 Task: Plan a hiking trip to a mountain trail on the 20th at 12:00 PM.
Action: Mouse moved to (31, 237)
Screenshot: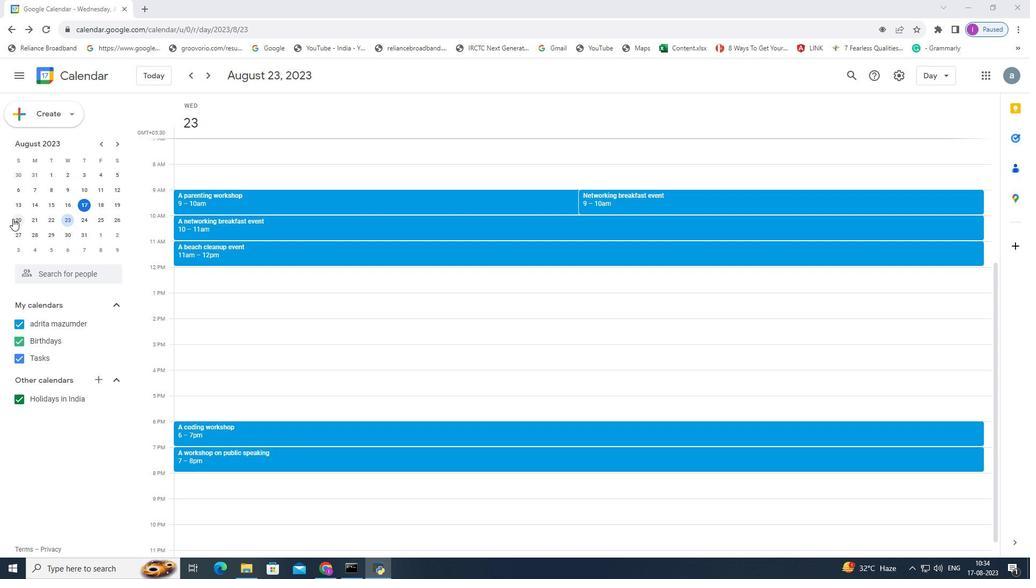 
Action: Mouse pressed left at (31, 237)
Screenshot: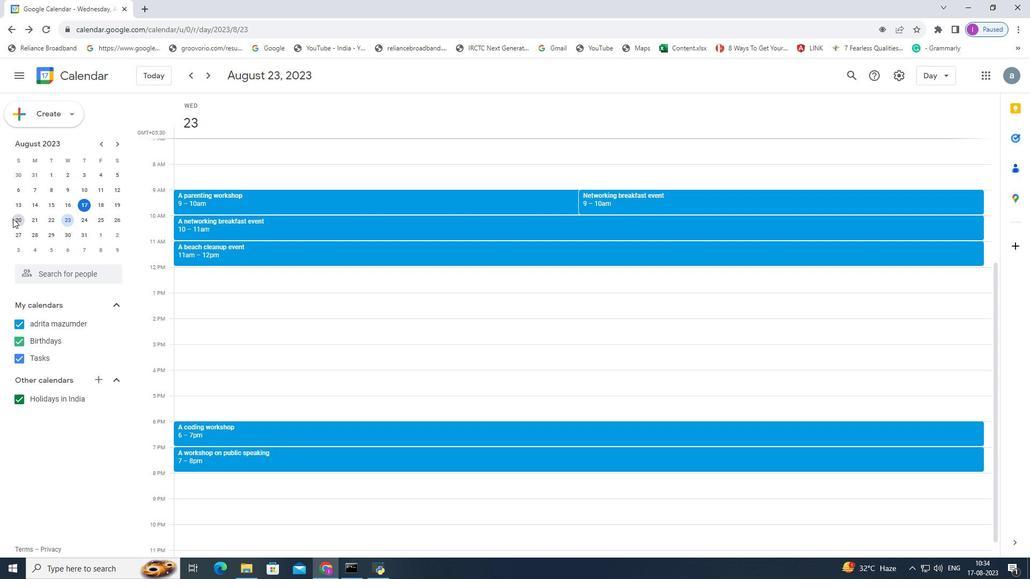 
Action: Mouse moved to (213, 302)
Screenshot: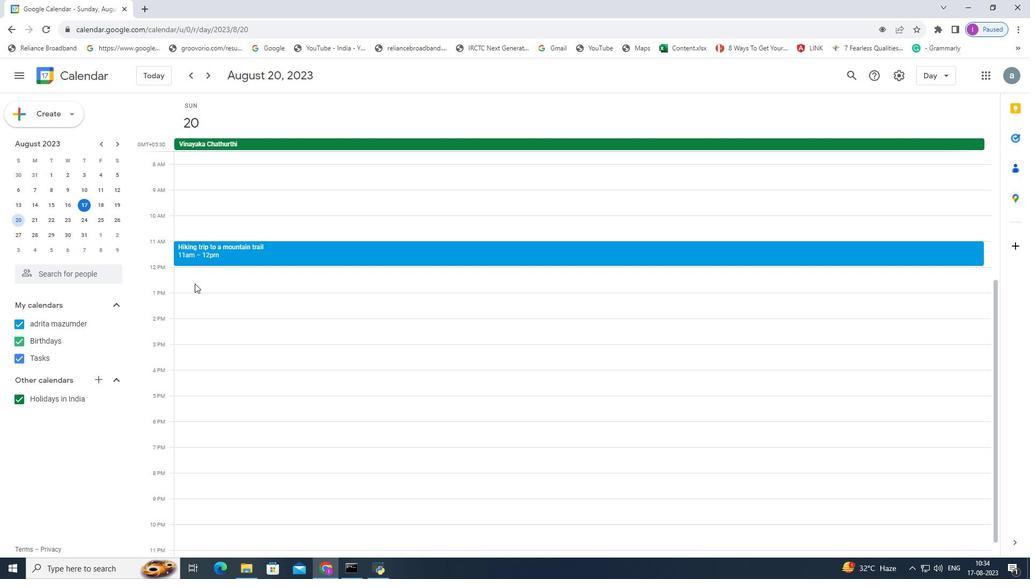 
Action: Mouse pressed left at (213, 302)
Screenshot: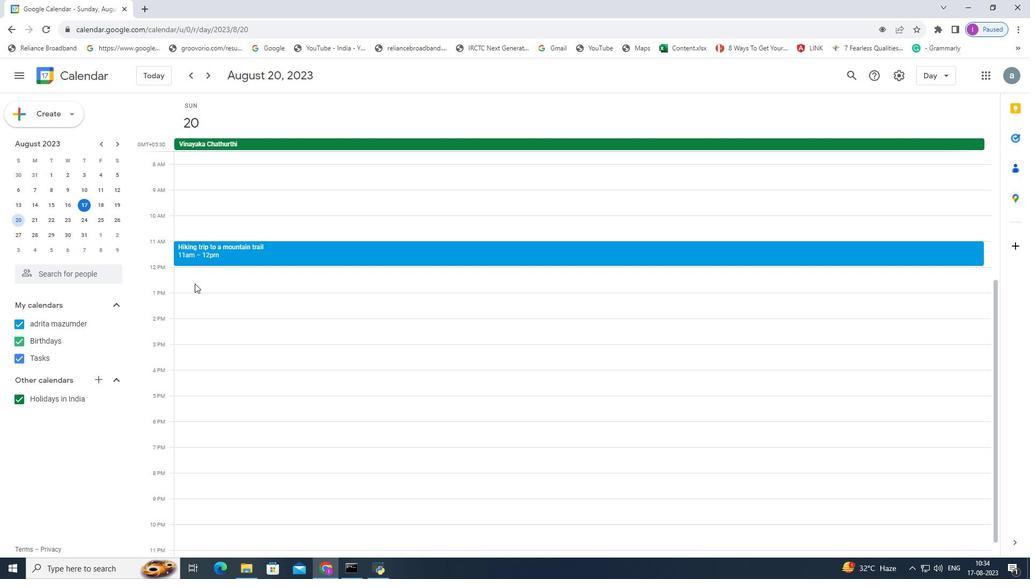 
Action: Mouse moved to (258, 288)
Screenshot: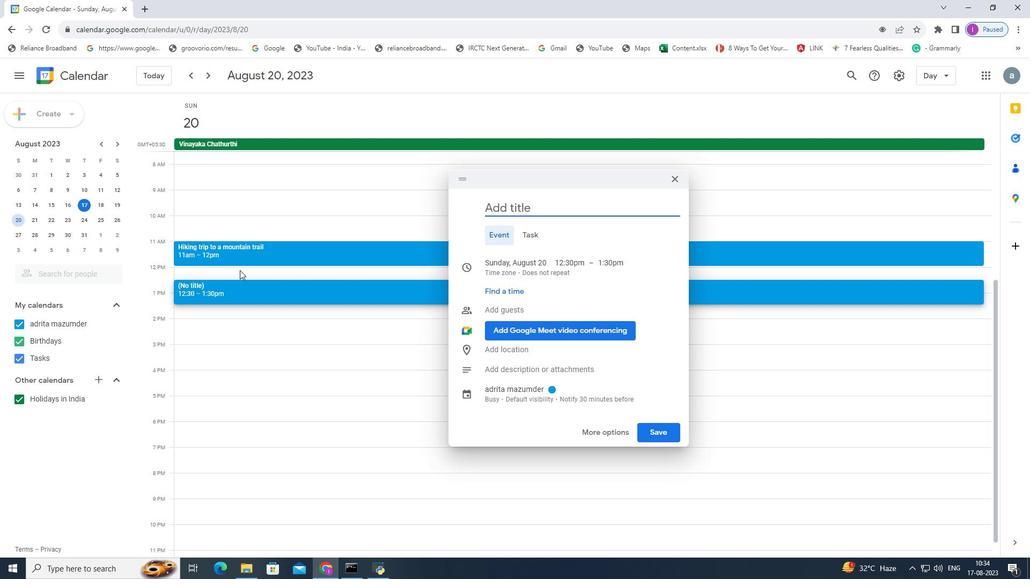 
Action: Mouse pressed left at (258, 288)
Screenshot: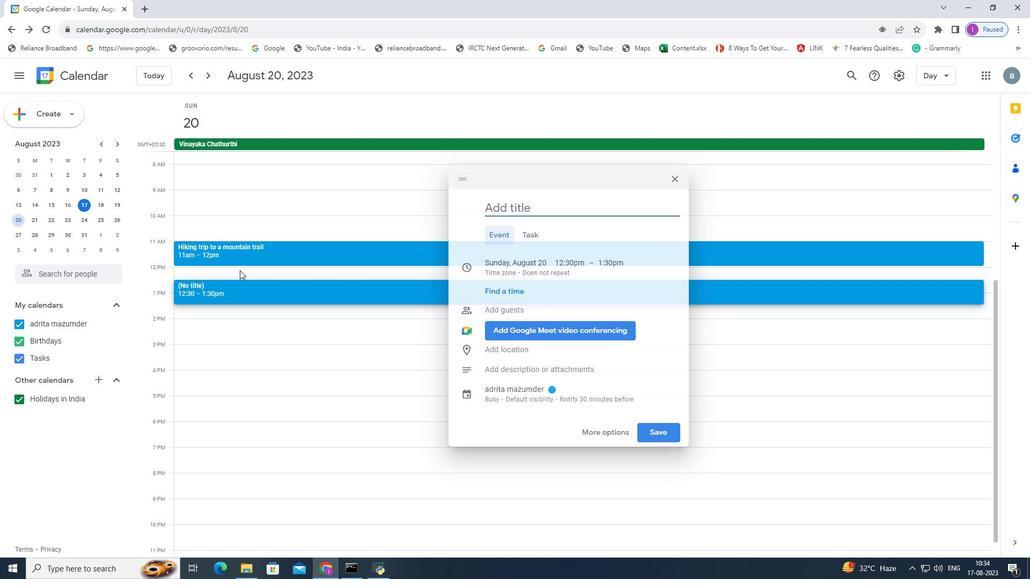 
Action: Mouse pressed left at (258, 288)
Screenshot: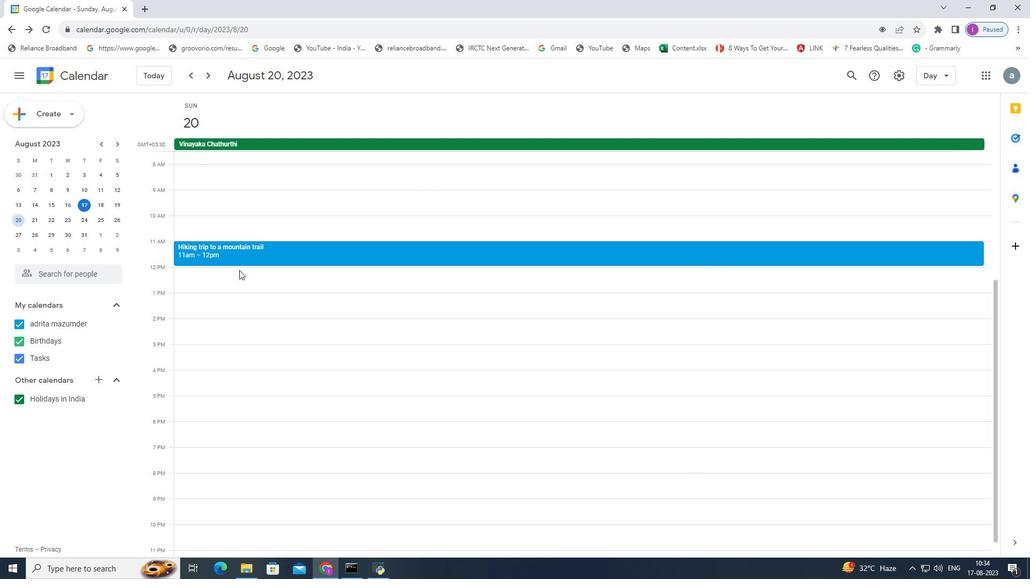 
Action: Mouse moved to (520, 228)
Screenshot: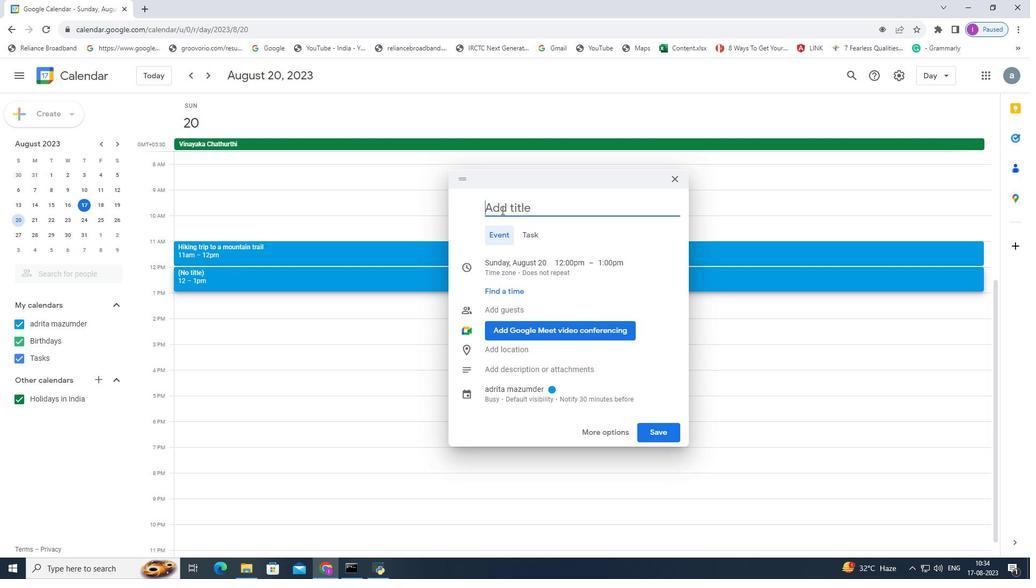 
Action: Mouse pressed left at (520, 228)
Screenshot: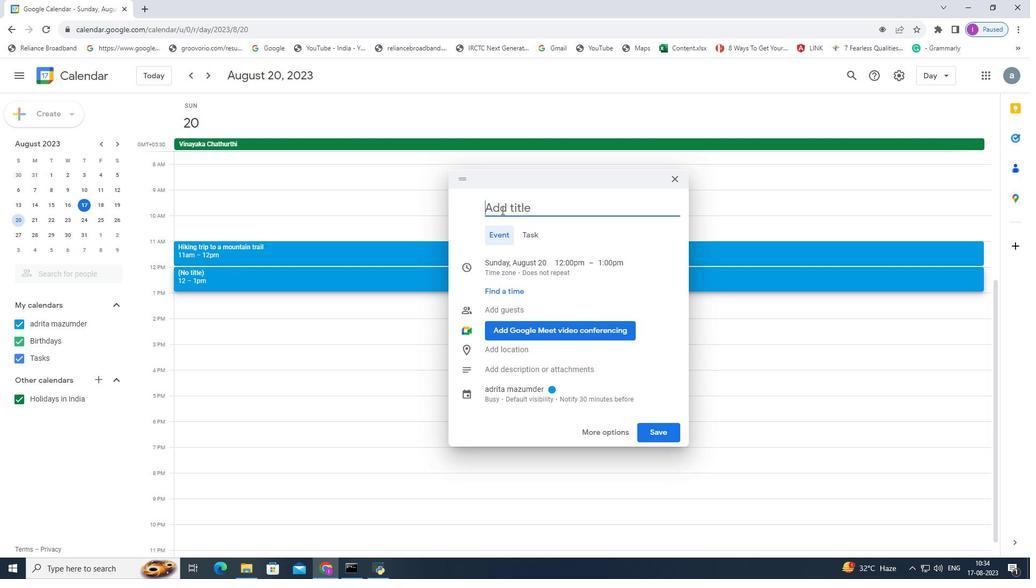
Action: Key pressed <Key.shift>O
Screenshot: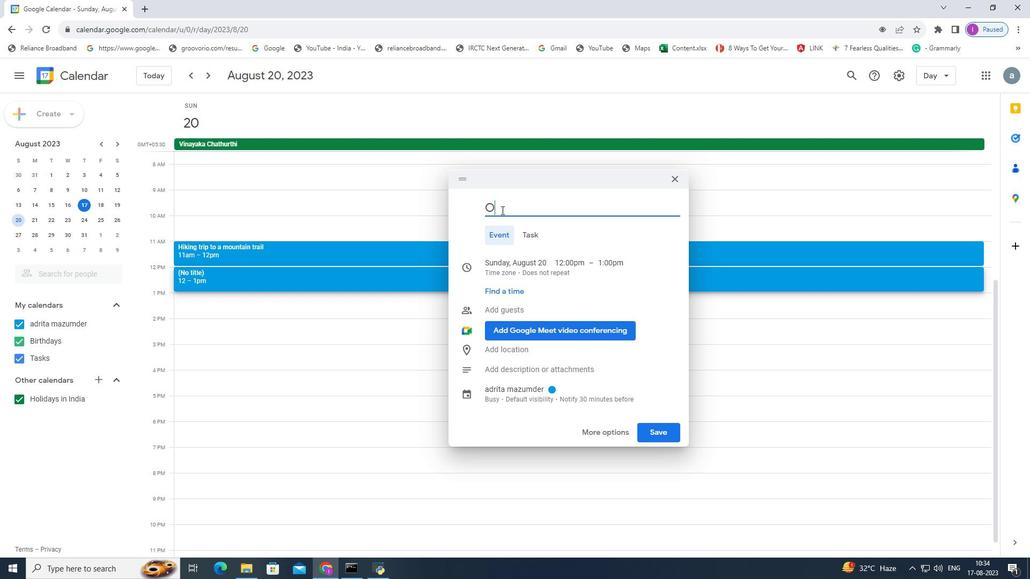 
Action: Mouse moved to (520, 228)
Screenshot: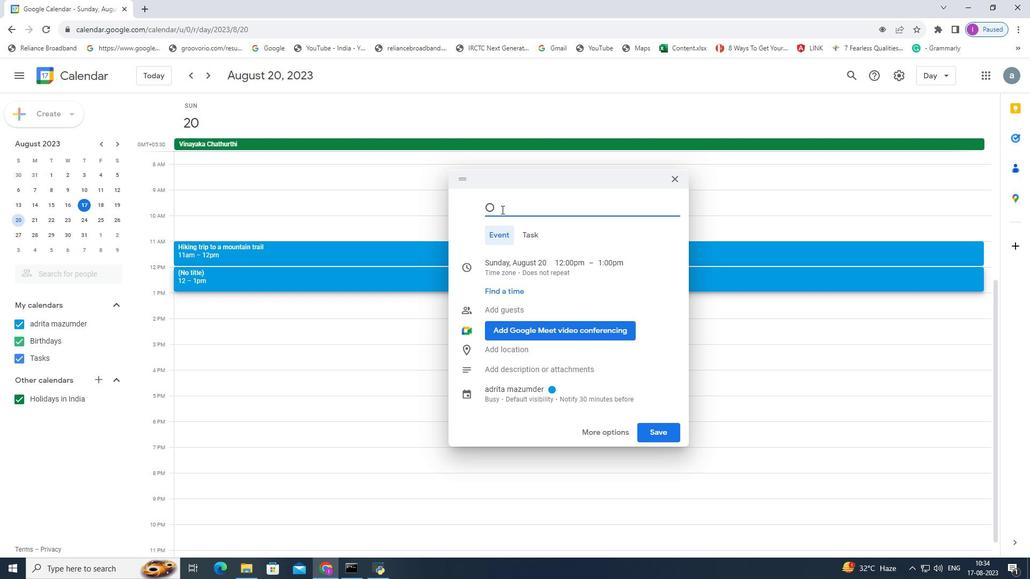 
Action: Key pressed <Key.backspace><Key.shift>Plan<Key.space>a<Key.space>hiking<Key.space>trip<Key.space>to<Key.space>a<Key.space>mountain<Key.space>trail
Screenshot: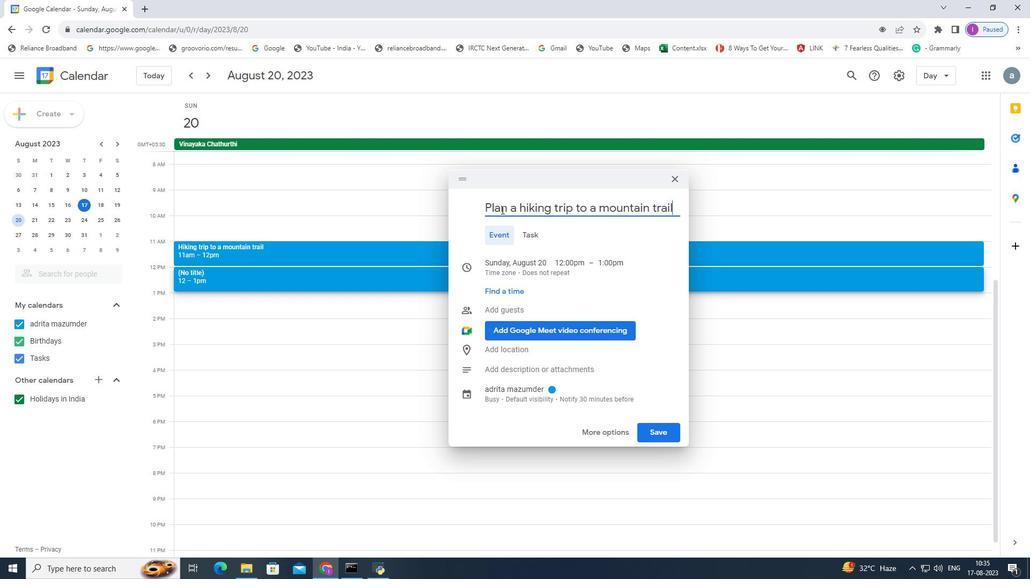 
Action: Mouse moved to (678, 445)
Screenshot: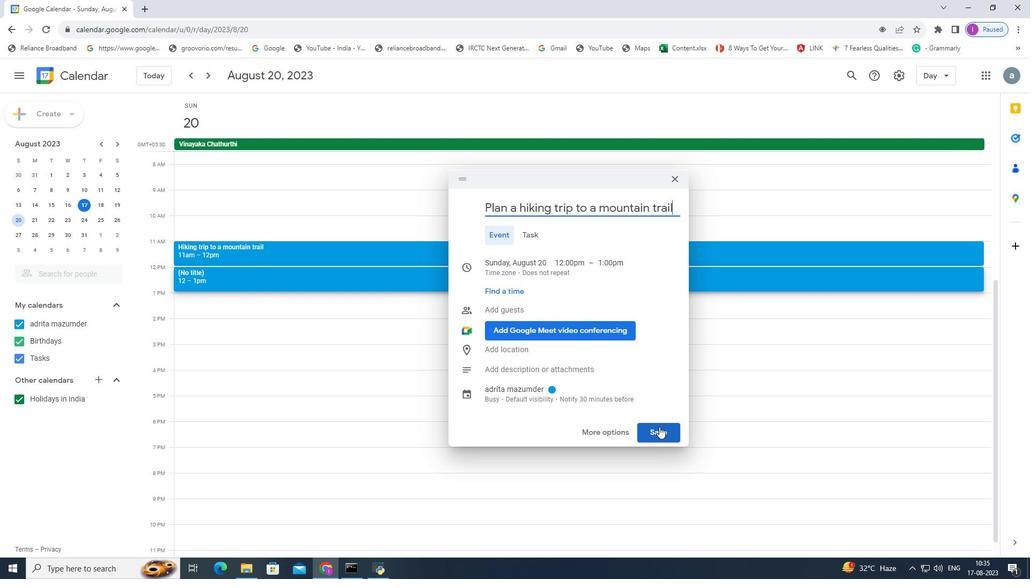 
Action: Mouse pressed left at (678, 445)
Screenshot: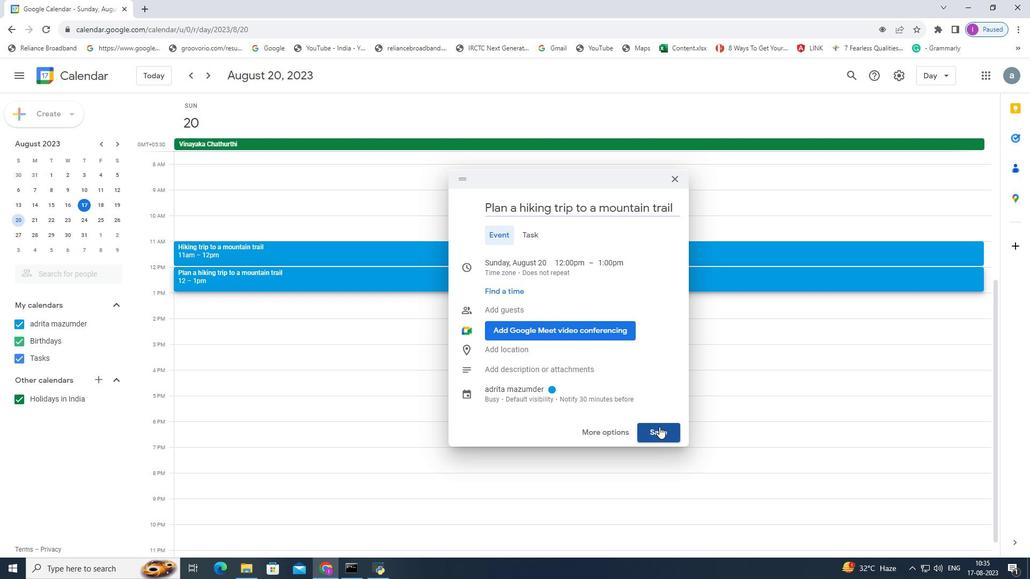
